 Task: Select a due date automation when advanced on, the moment a card is due add fields without custom field "Resume" set to a number greater than 1 and greater or equal to 10.
Action: Mouse moved to (1300, 106)
Screenshot: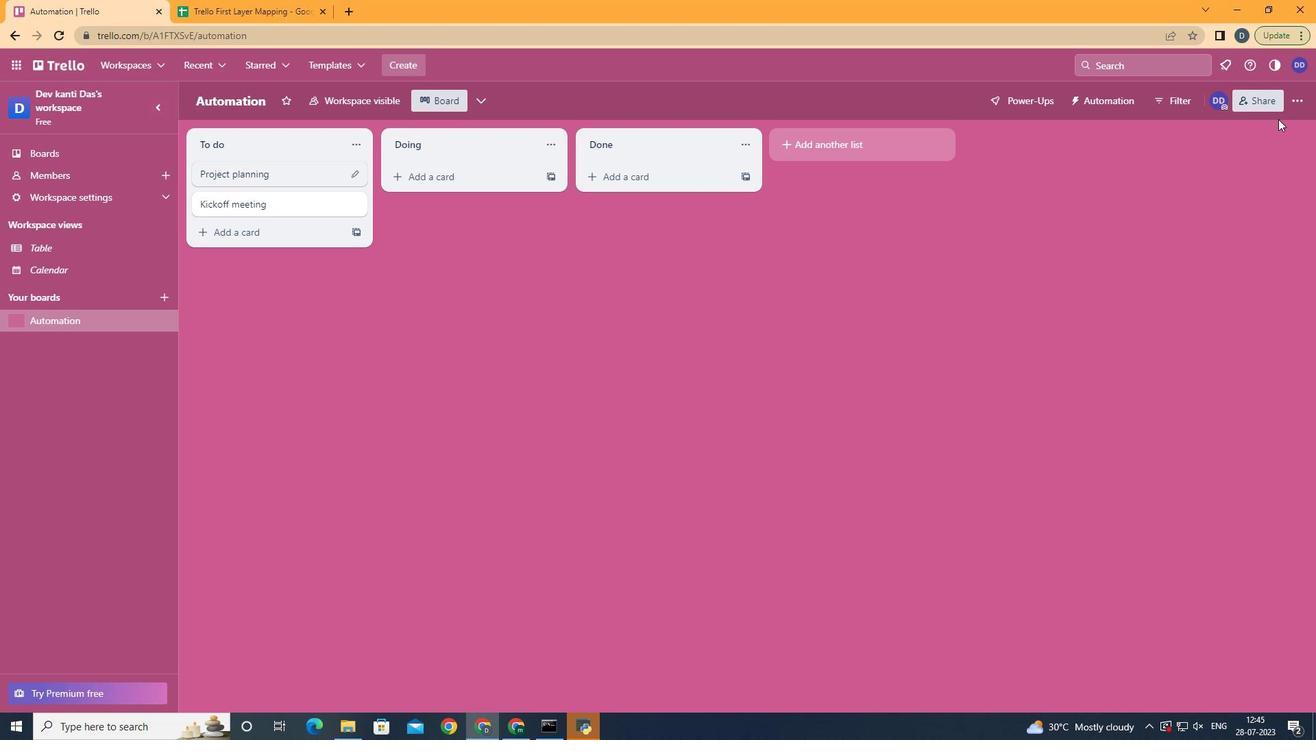 
Action: Mouse pressed left at (1300, 106)
Screenshot: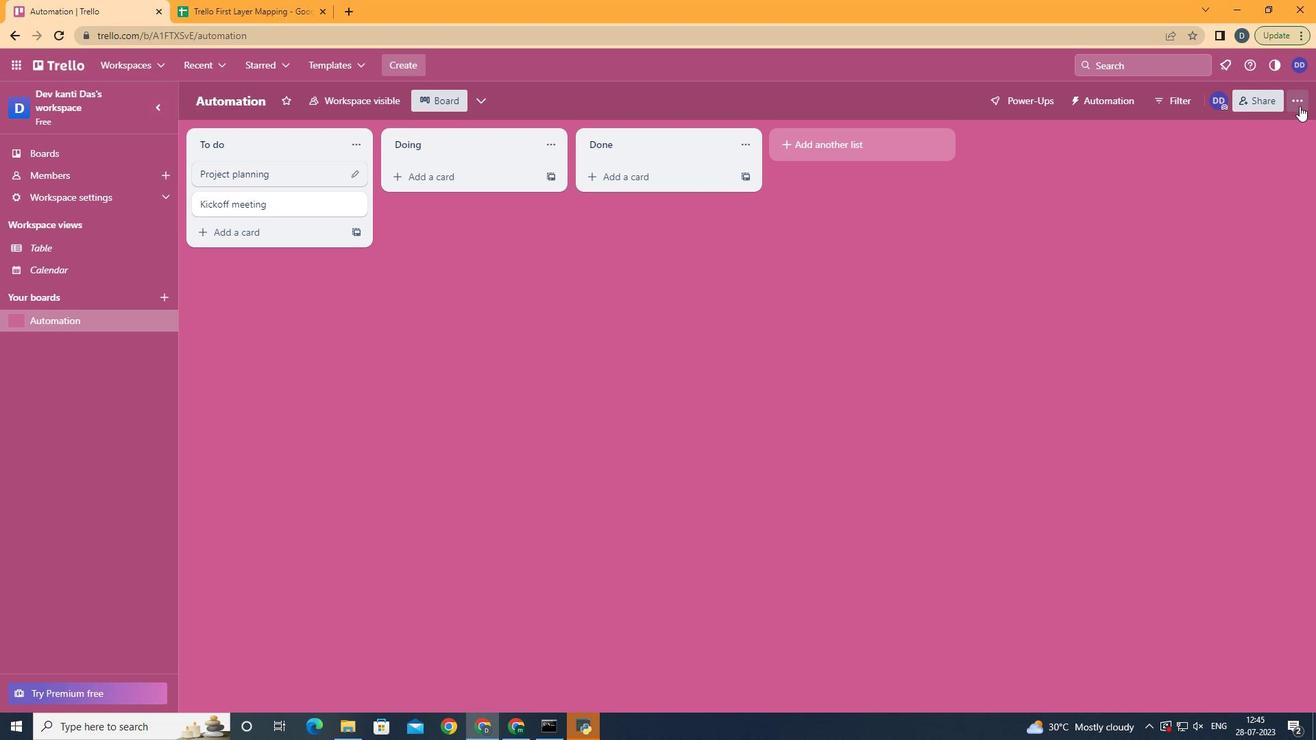 
Action: Mouse moved to (1174, 298)
Screenshot: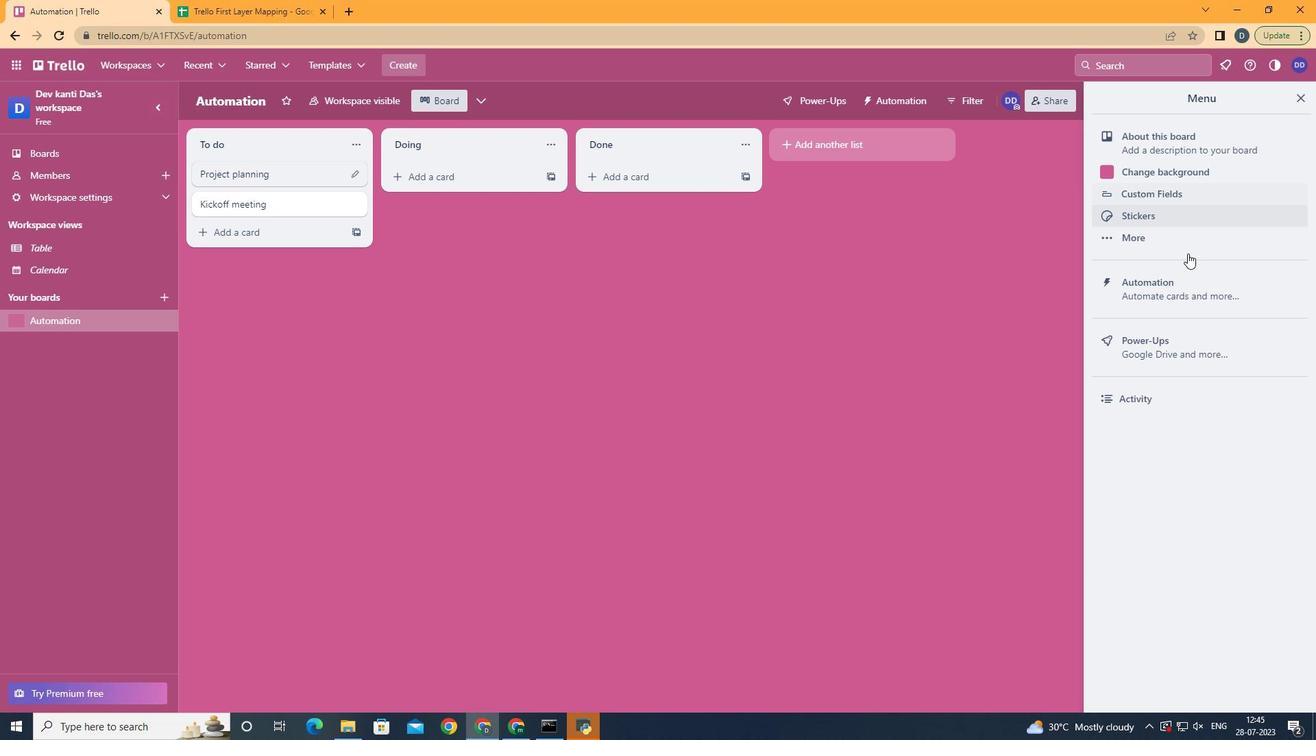 
Action: Mouse pressed left at (1174, 298)
Screenshot: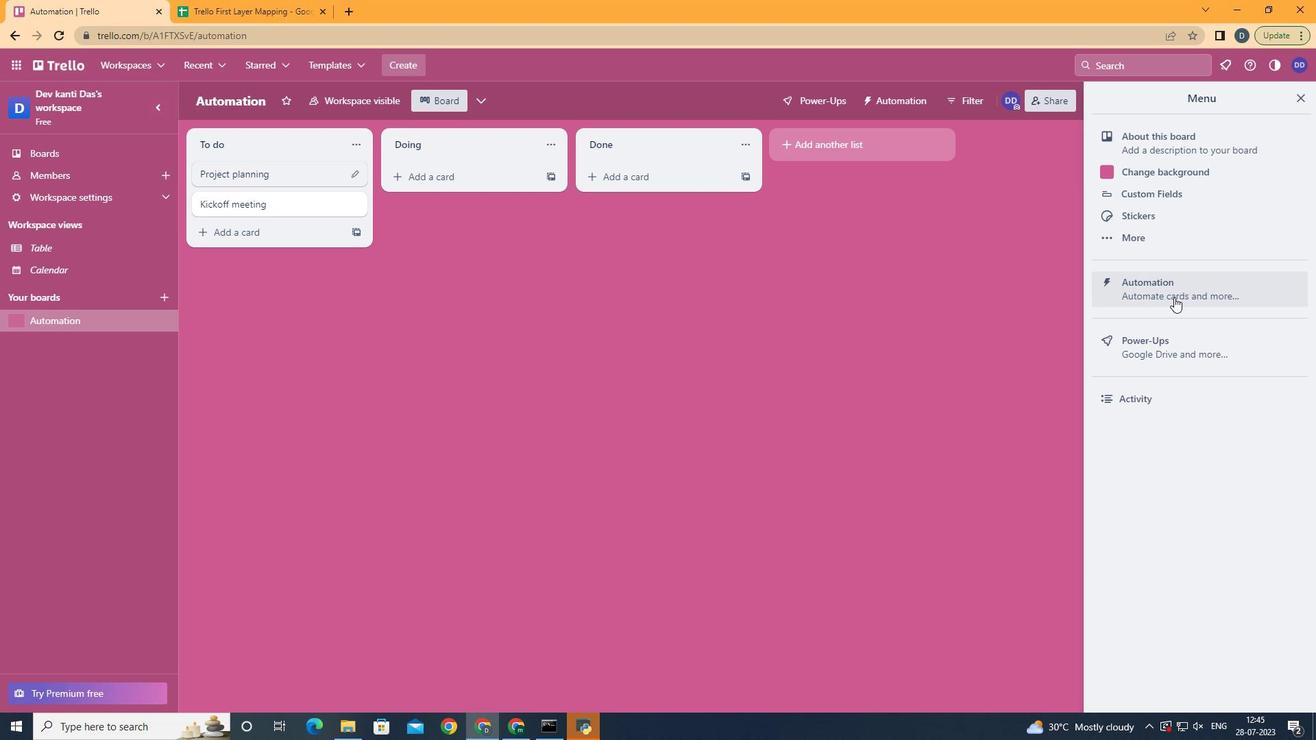 
Action: Mouse moved to (240, 277)
Screenshot: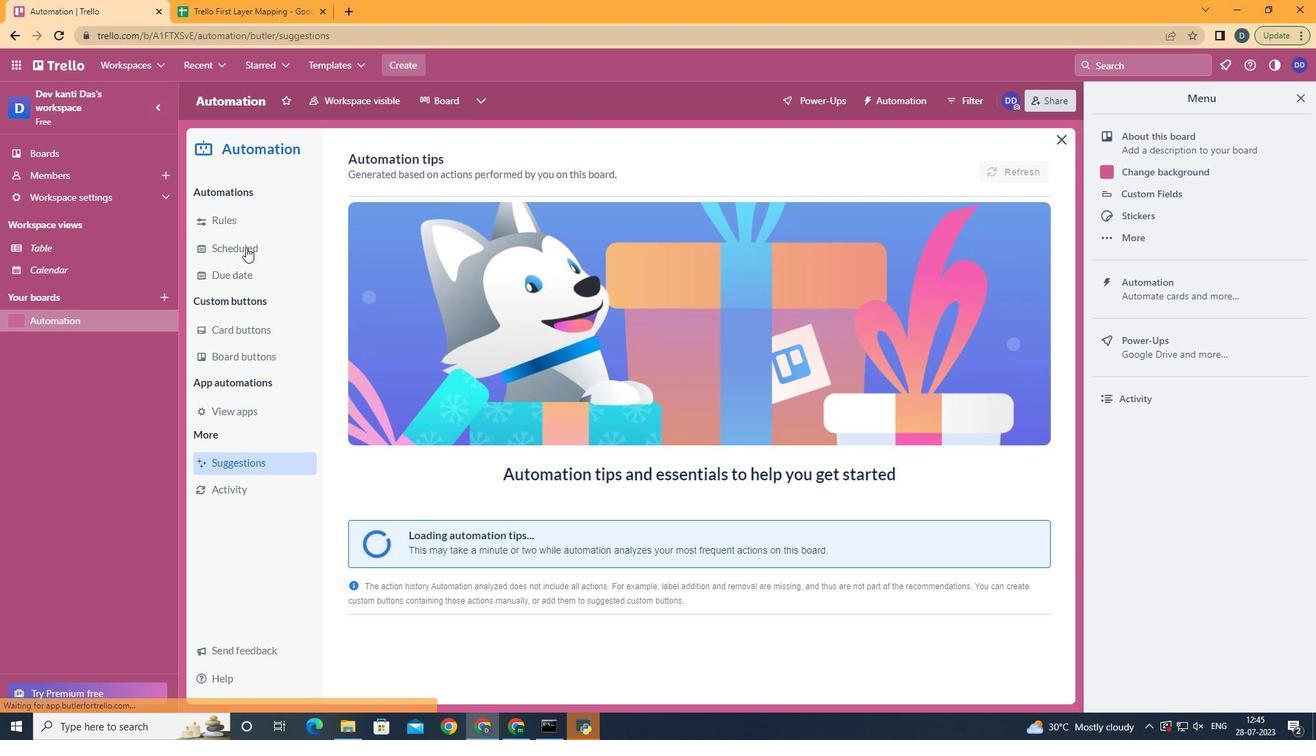 
Action: Mouse pressed left at (240, 277)
Screenshot: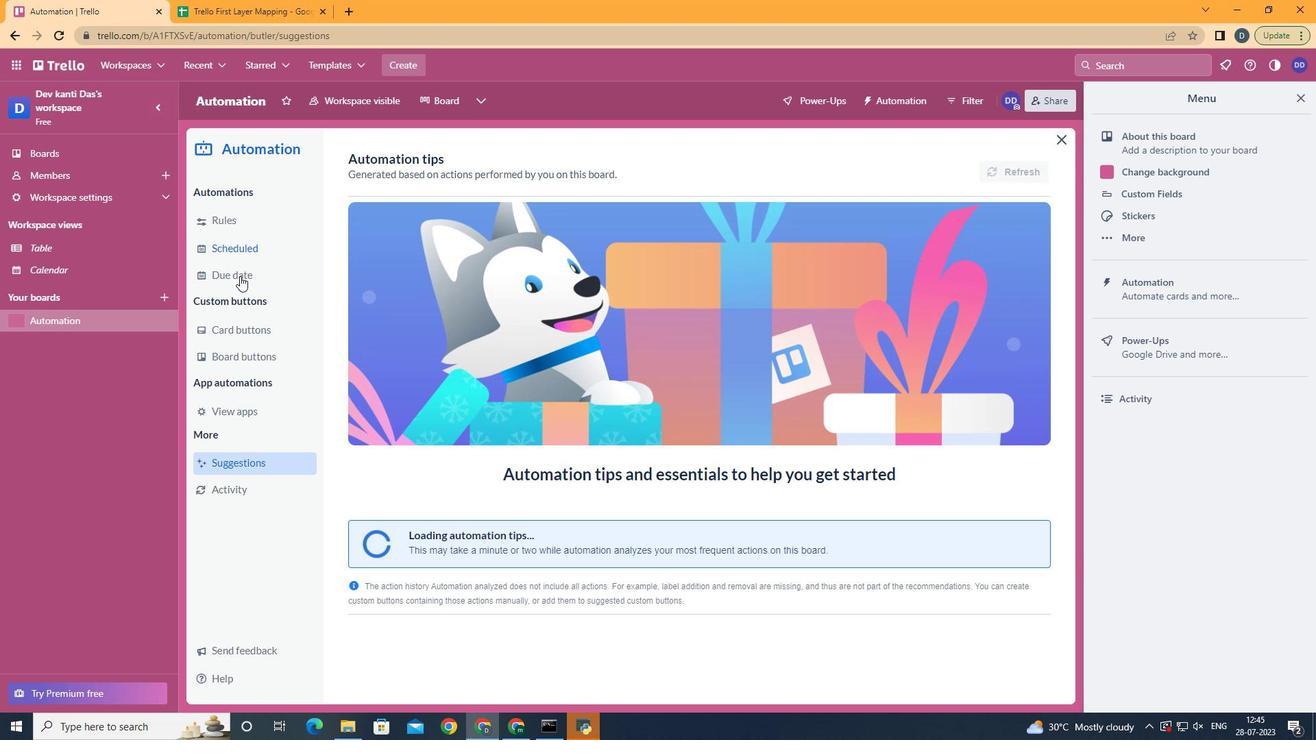 
Action: Mouse moved to (994, 170)
Screenshot: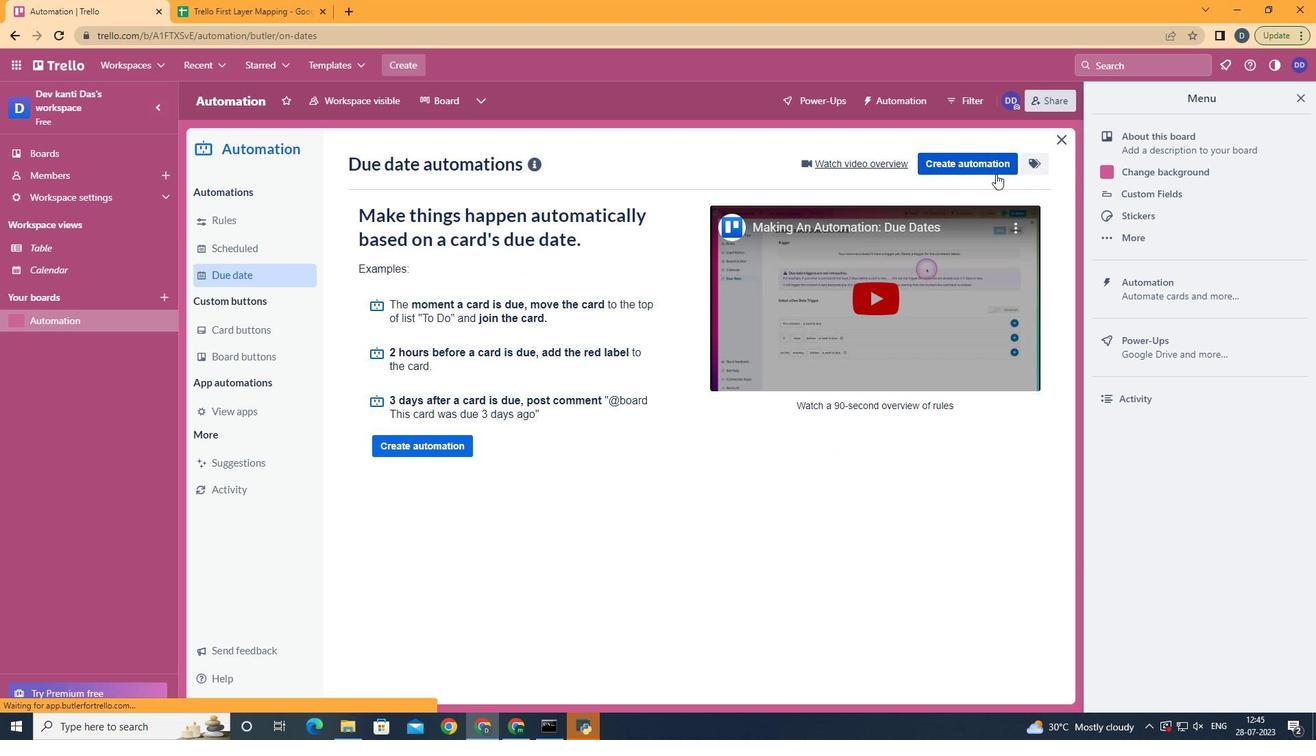 
Action: Mouse pressed left at (994, 170)
Screenshot: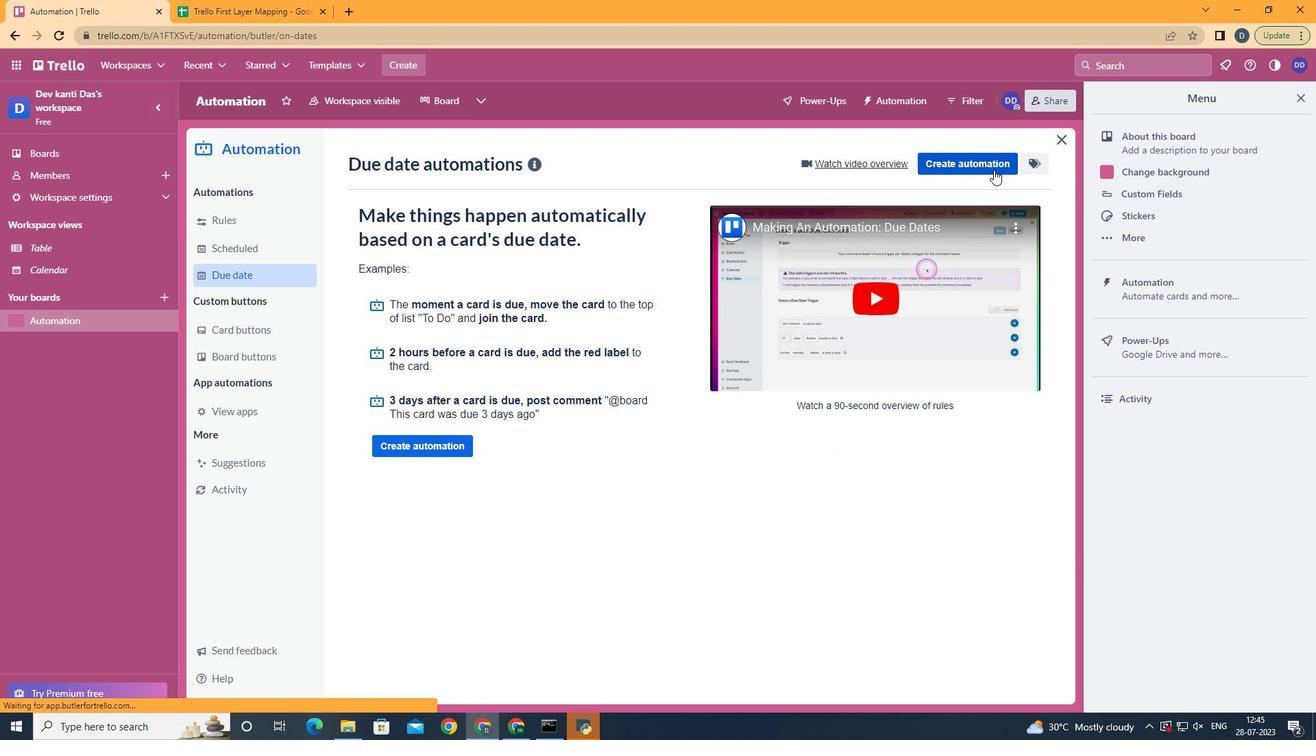 
Action: Mouse moved to (788, 294)
Screenshot: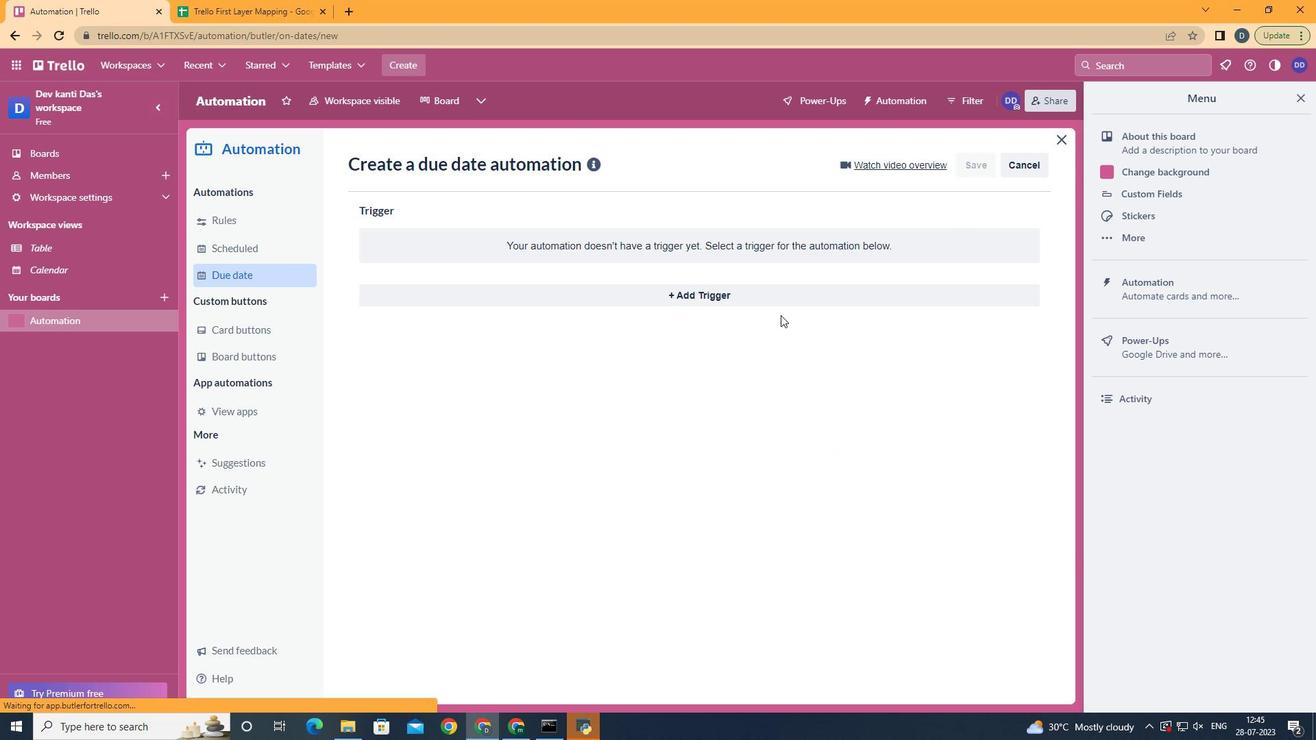 
Action: Mouse pressed left at (788, 294)
Screenshot: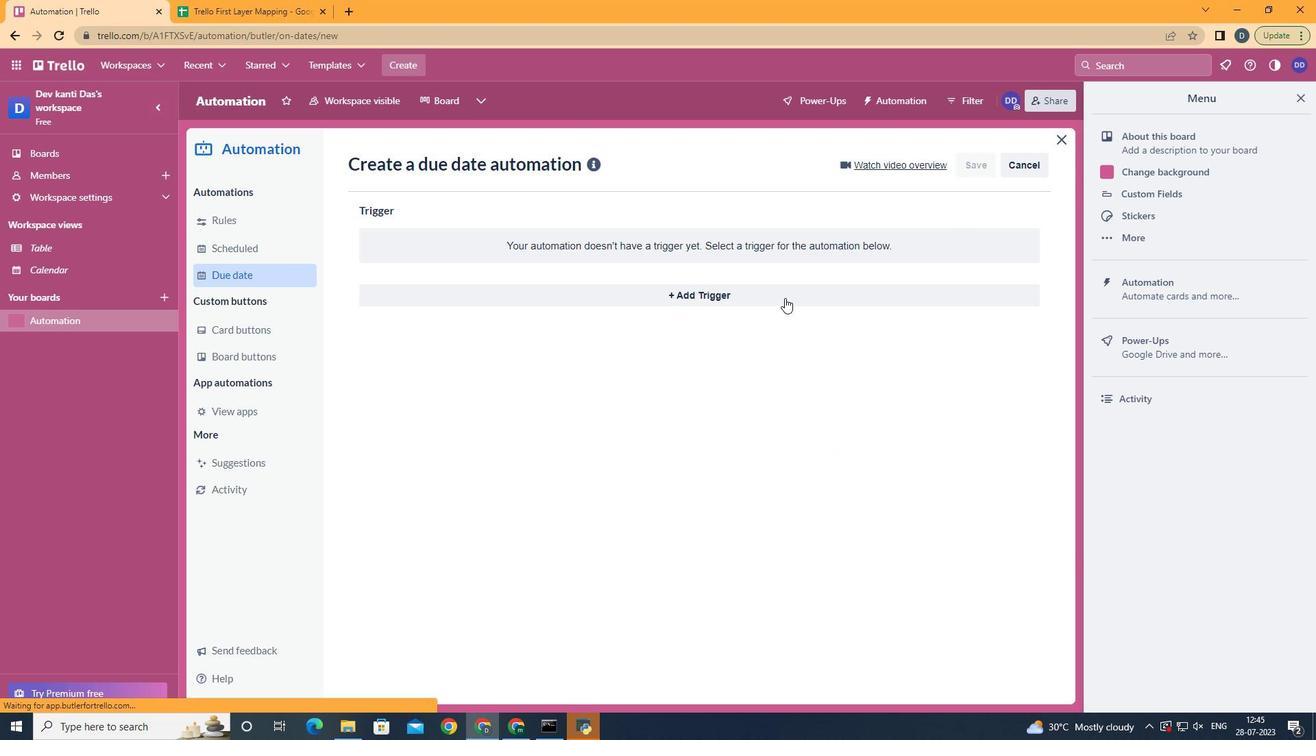 
Action: Mouse moved to (399, 480)
Screenshot: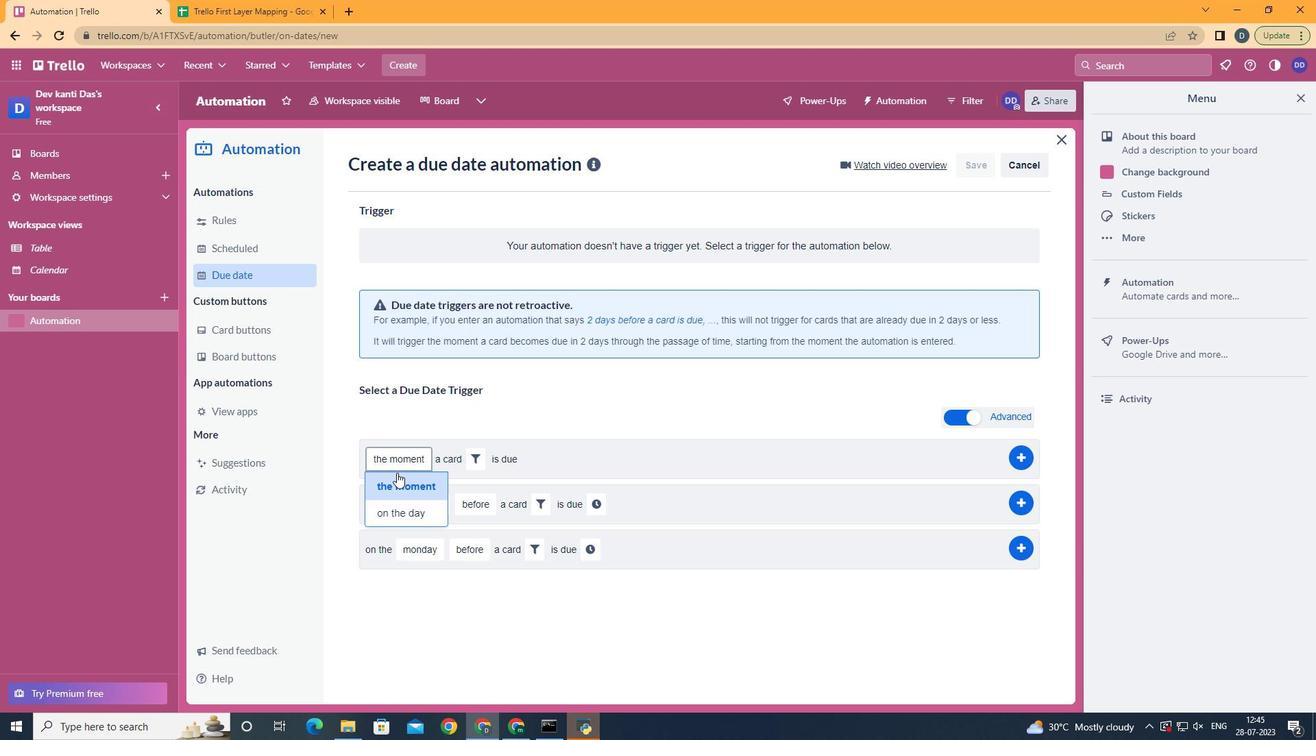 
Action: Mouse pressed left at (399, 480)
Screenshot: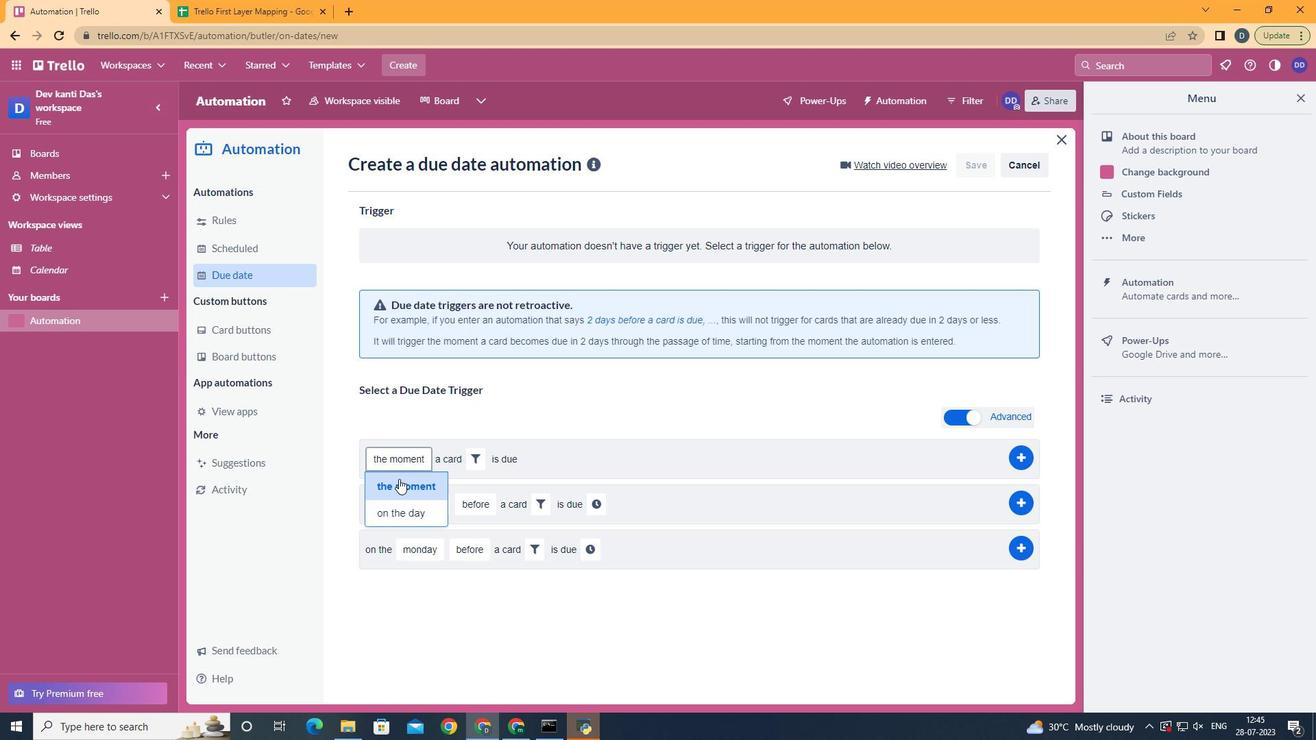 
Action: Mouse moved to (478, 462)
Screenshot: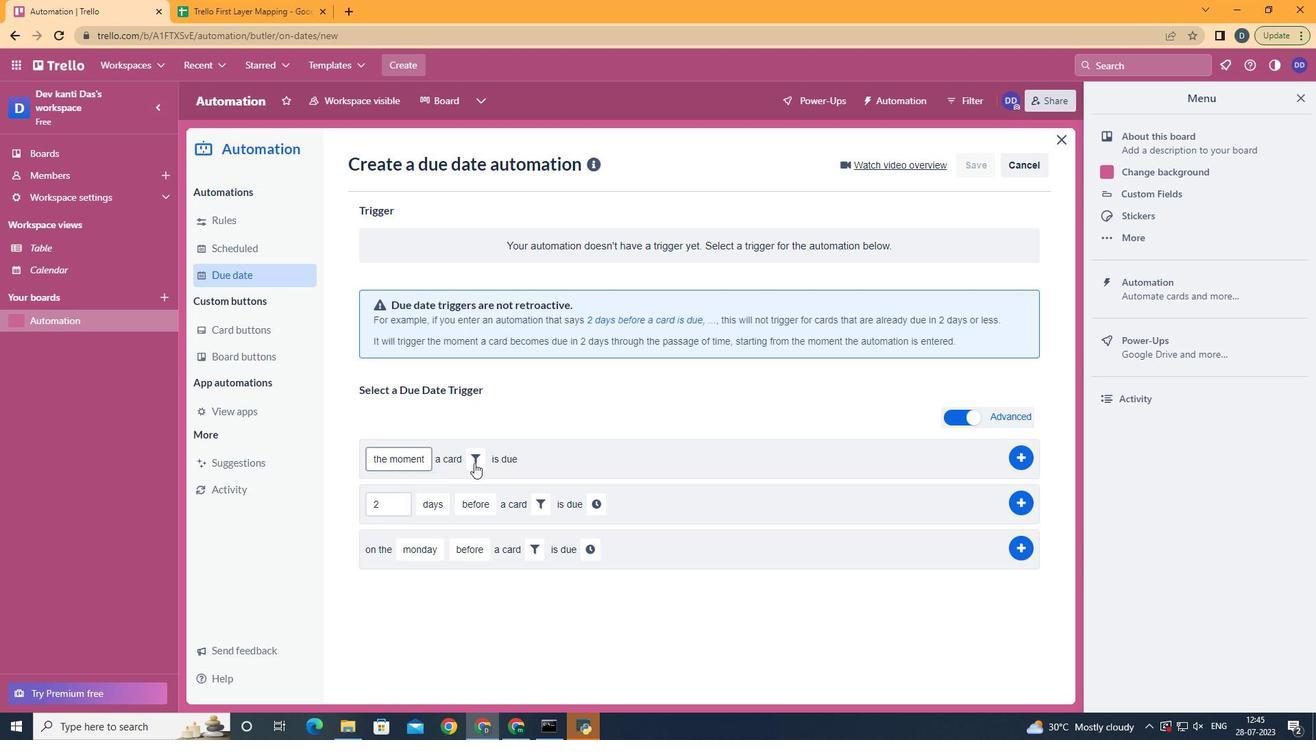 
Action: Mouse pressed left at (478, 462)
Screenshot: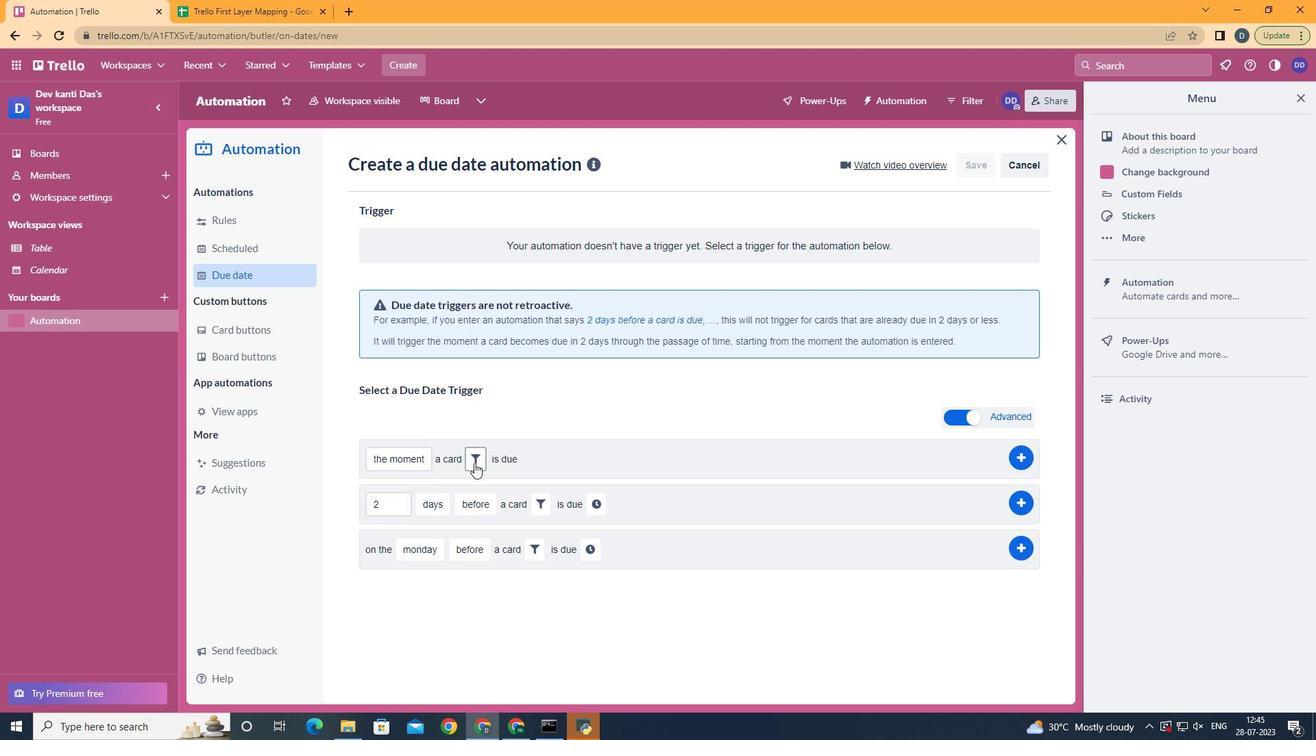 
Action: Mouse moved to (694, 501)
Screenshot: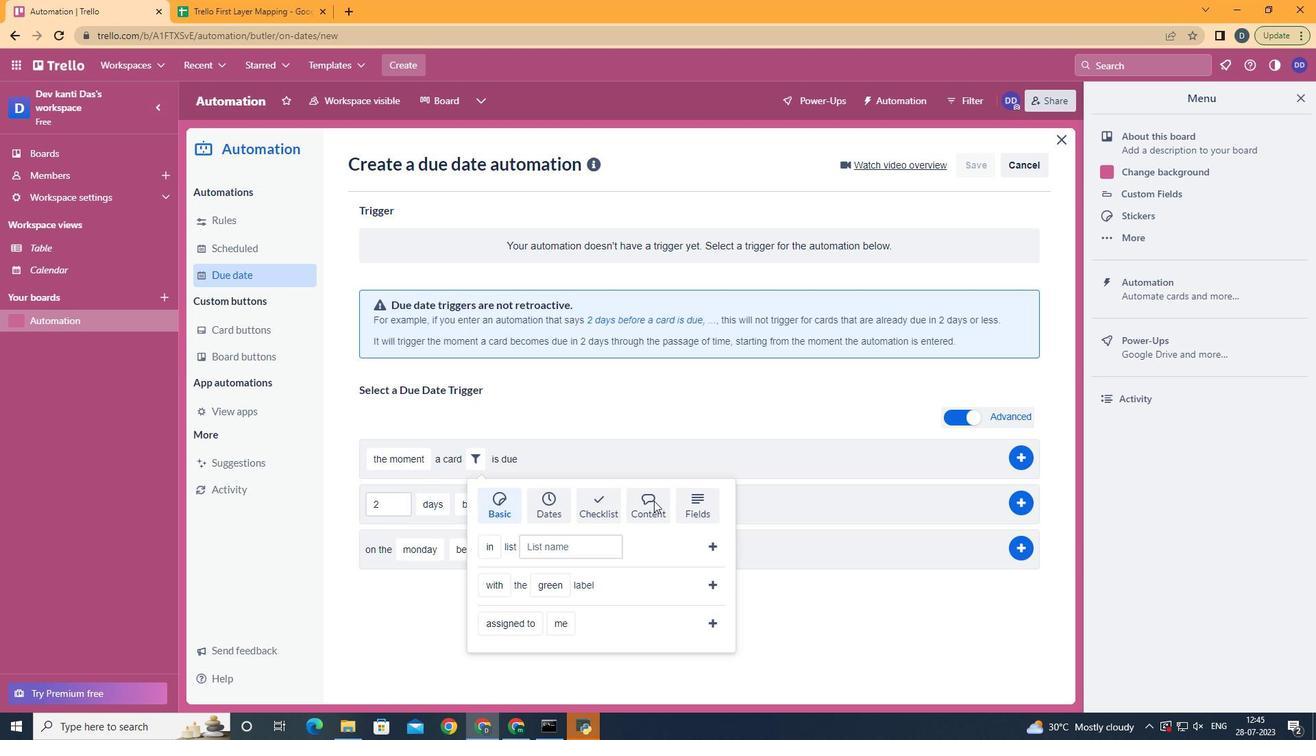 
Action: Mouse pressed left at (694, 501)
Screenshot: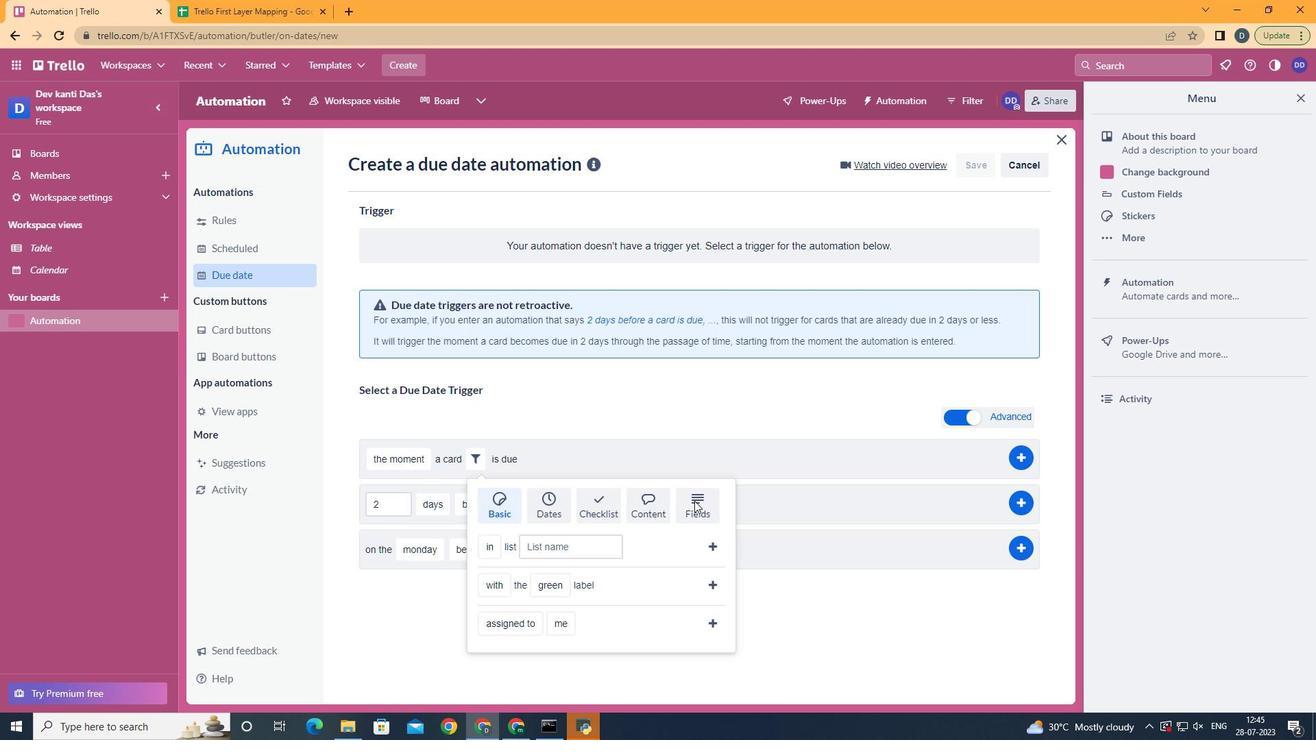 
Action: Mouse scrolled (694, 500) with delta (0, 0)
Screenshot: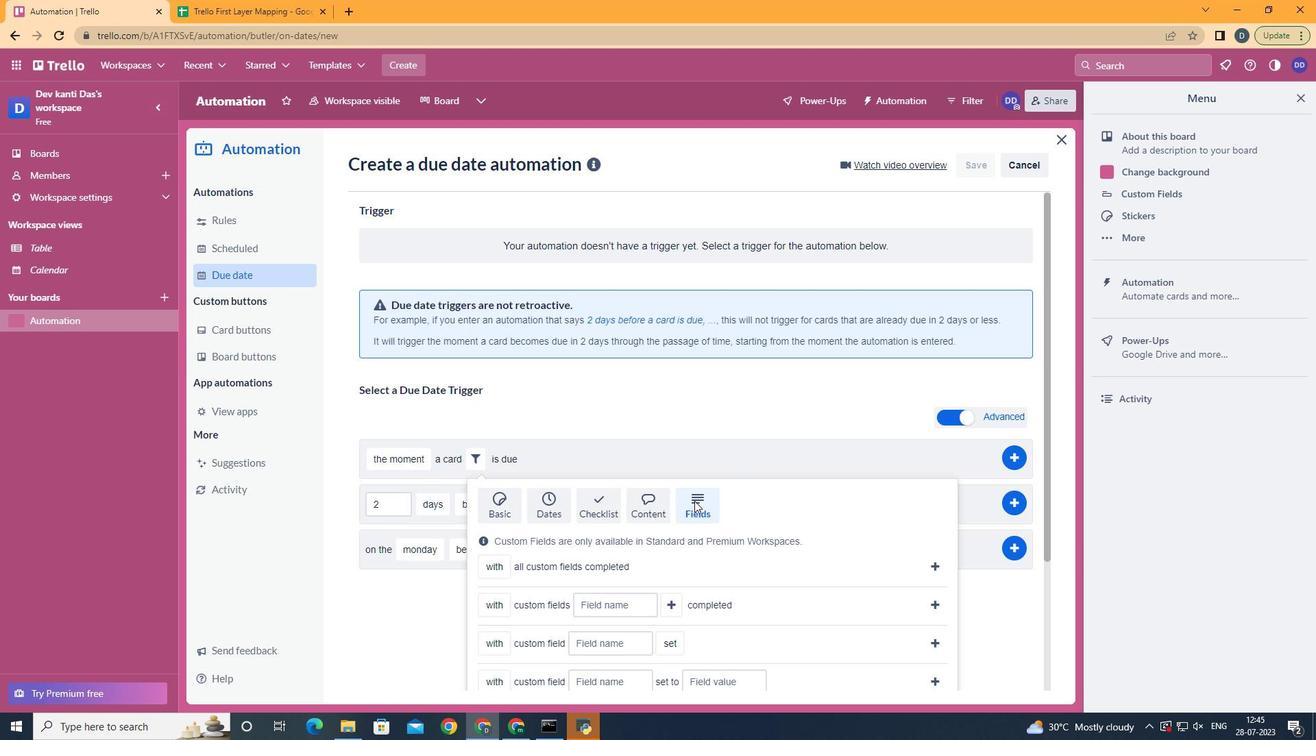 
Action: Mouse scrolled (694, 500) with delta (0, 0)
Screenshot: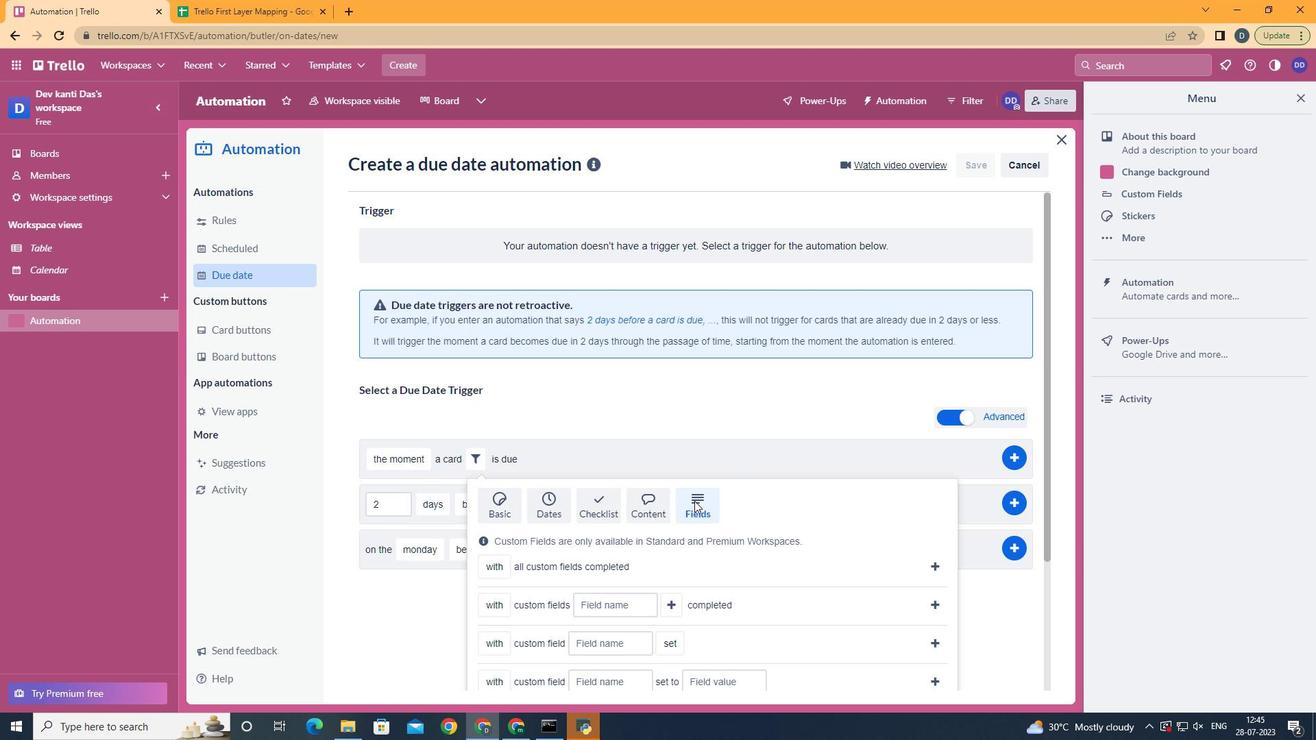 
Action: Mouse scrolled (694, 500) with delta (0, 0)
Screenshot: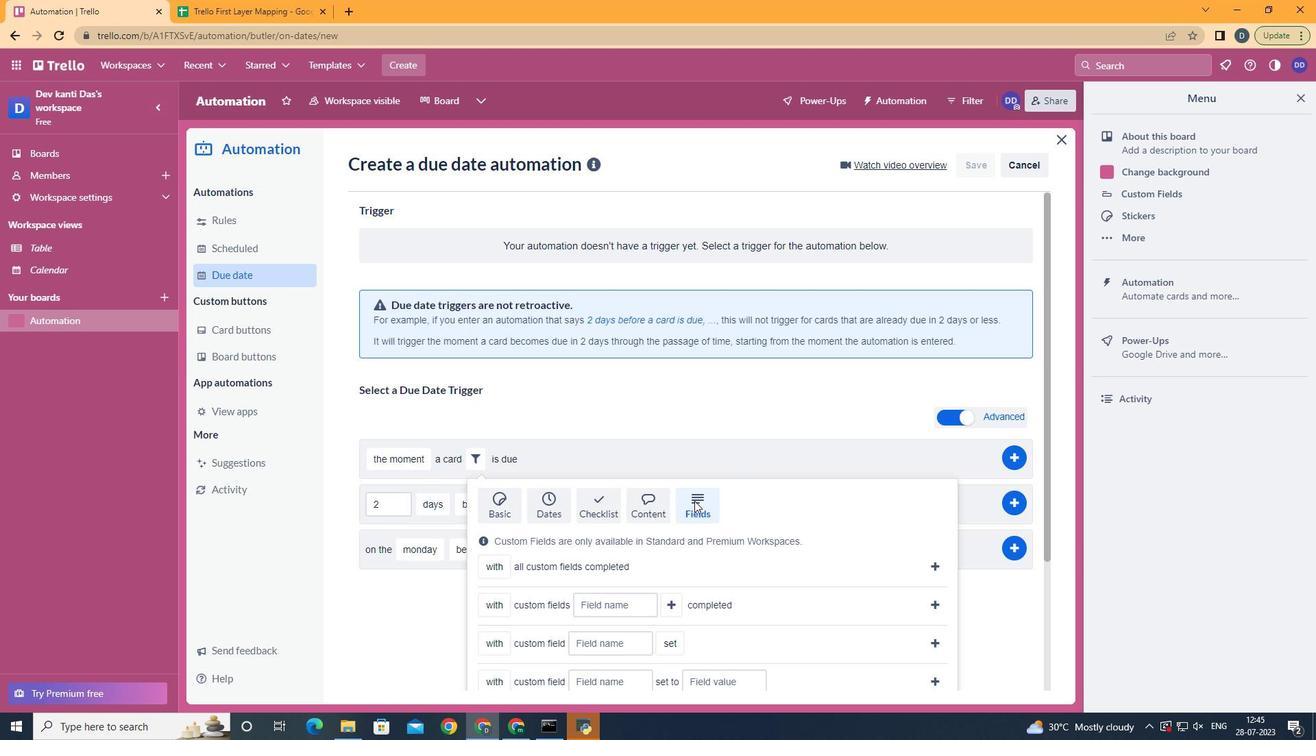 
Action: Mouse scrolled (694, 500) with delta (0, 0)
Screenshot: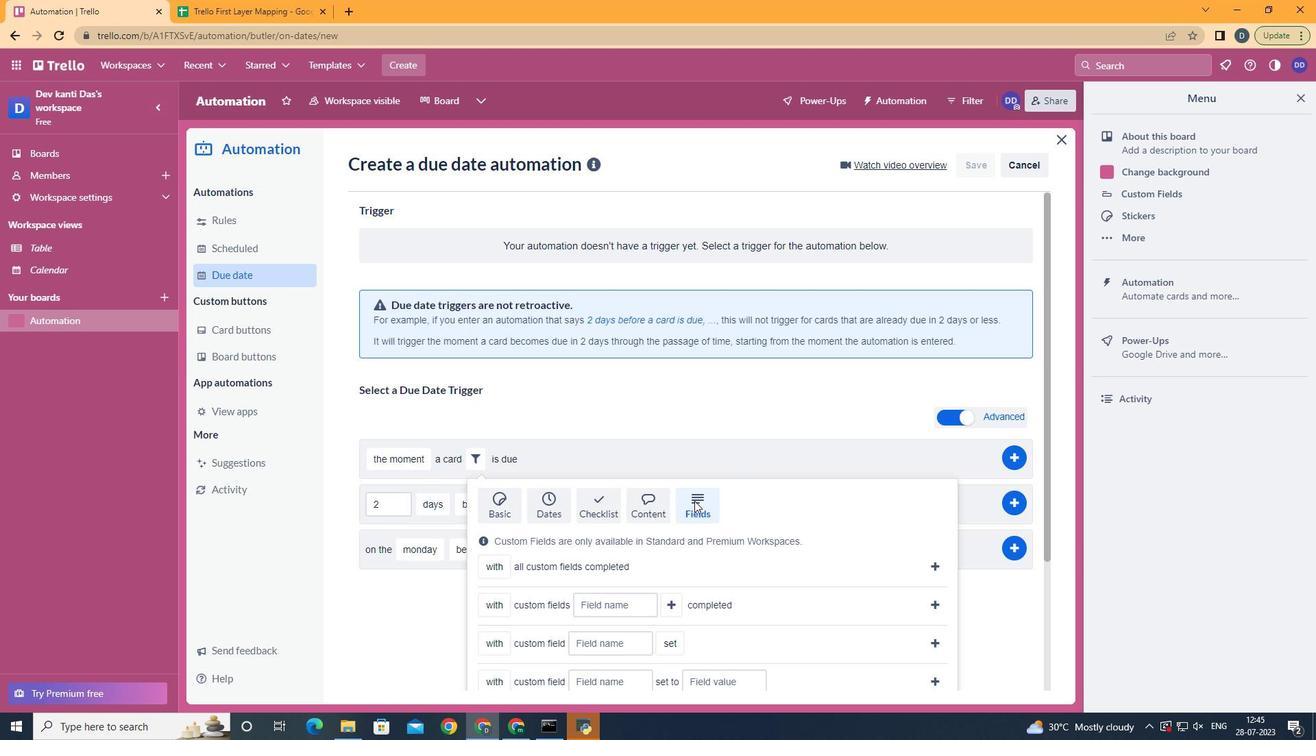 
Action: Mouse scrolled (694, 500) with delta (0, 0)
Screenshot: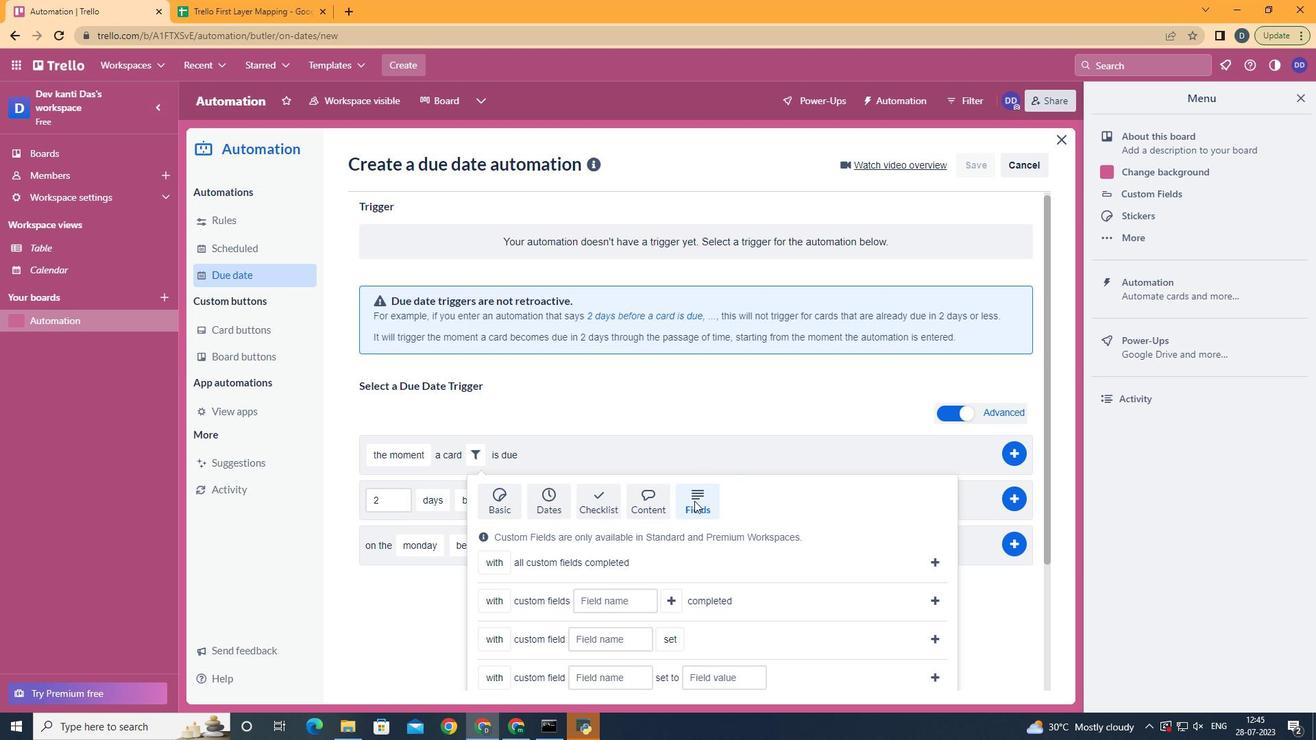 
Action: Mouse scrolled (694, 500) with delta (0, 0)
Screenshot: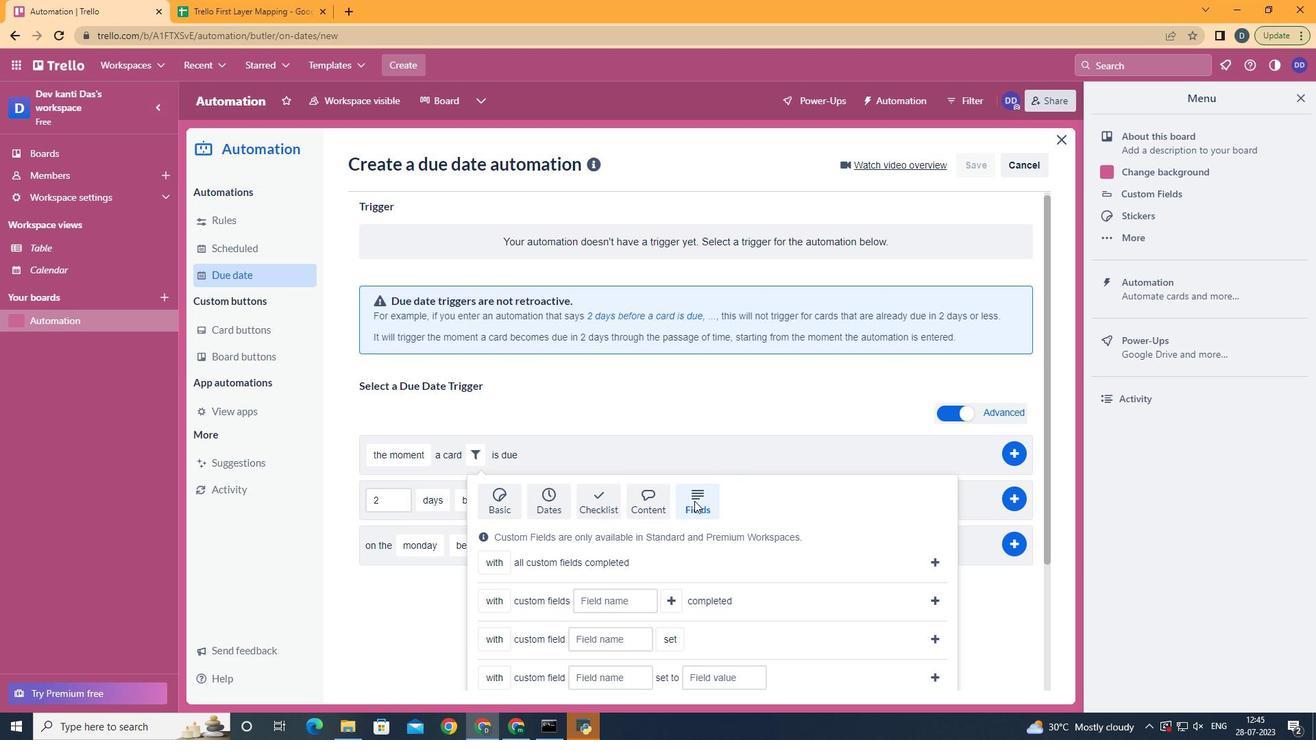 
Action: Mouse moved to (504, 644)
Screenshot: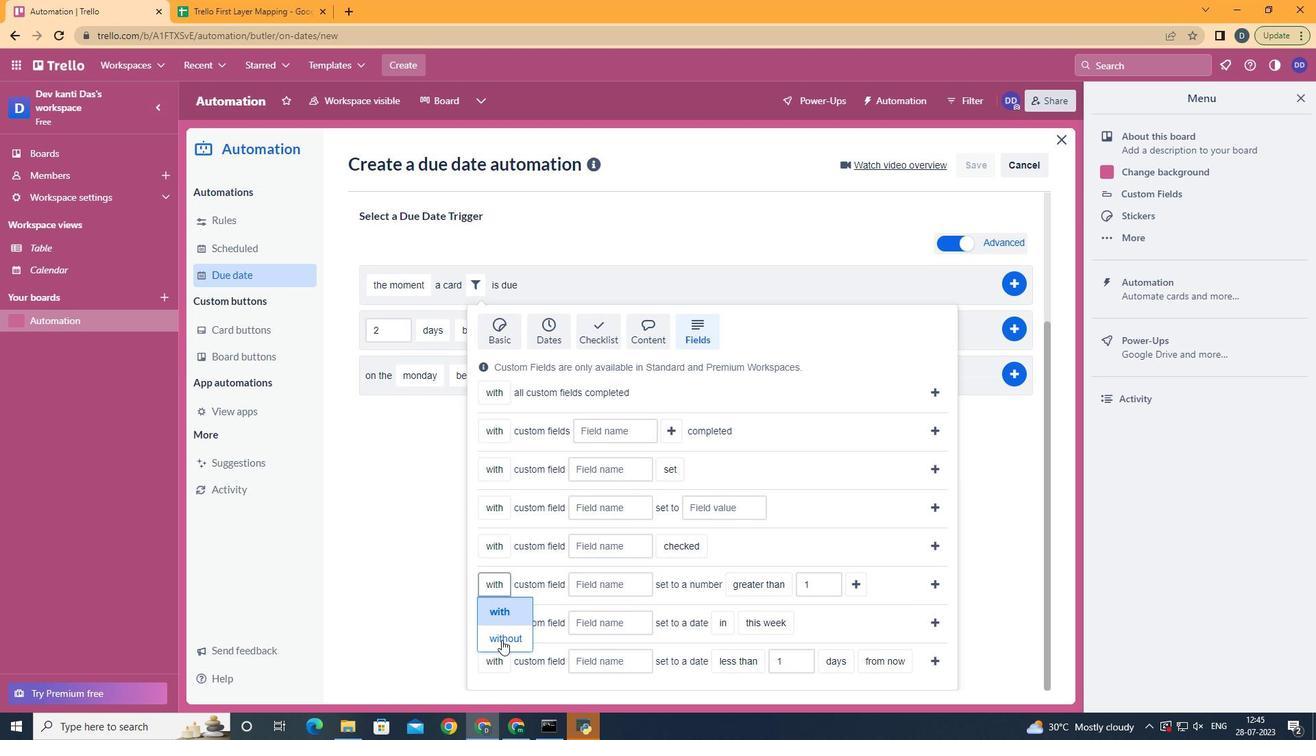
Action: Mouse pressed left at (504, 644)
Screenshot: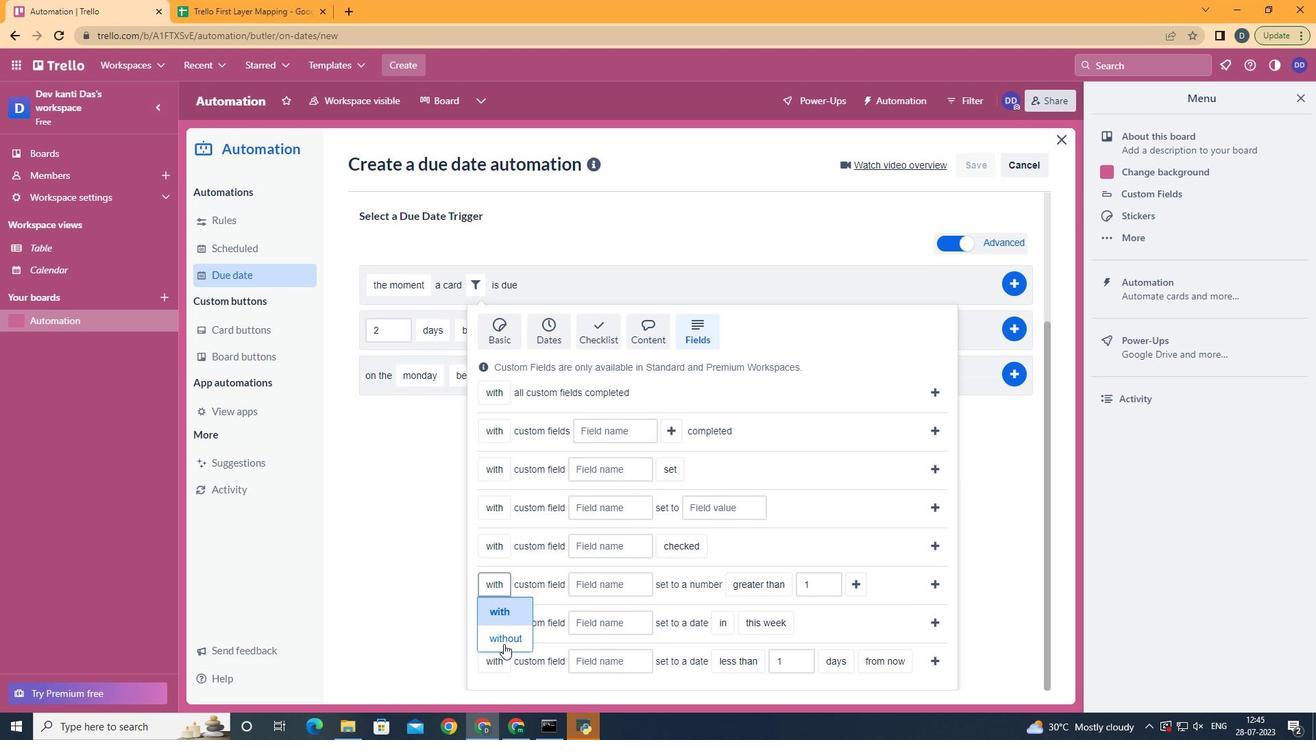 
Action: Mouse moved to (619, 585)
Screenshot: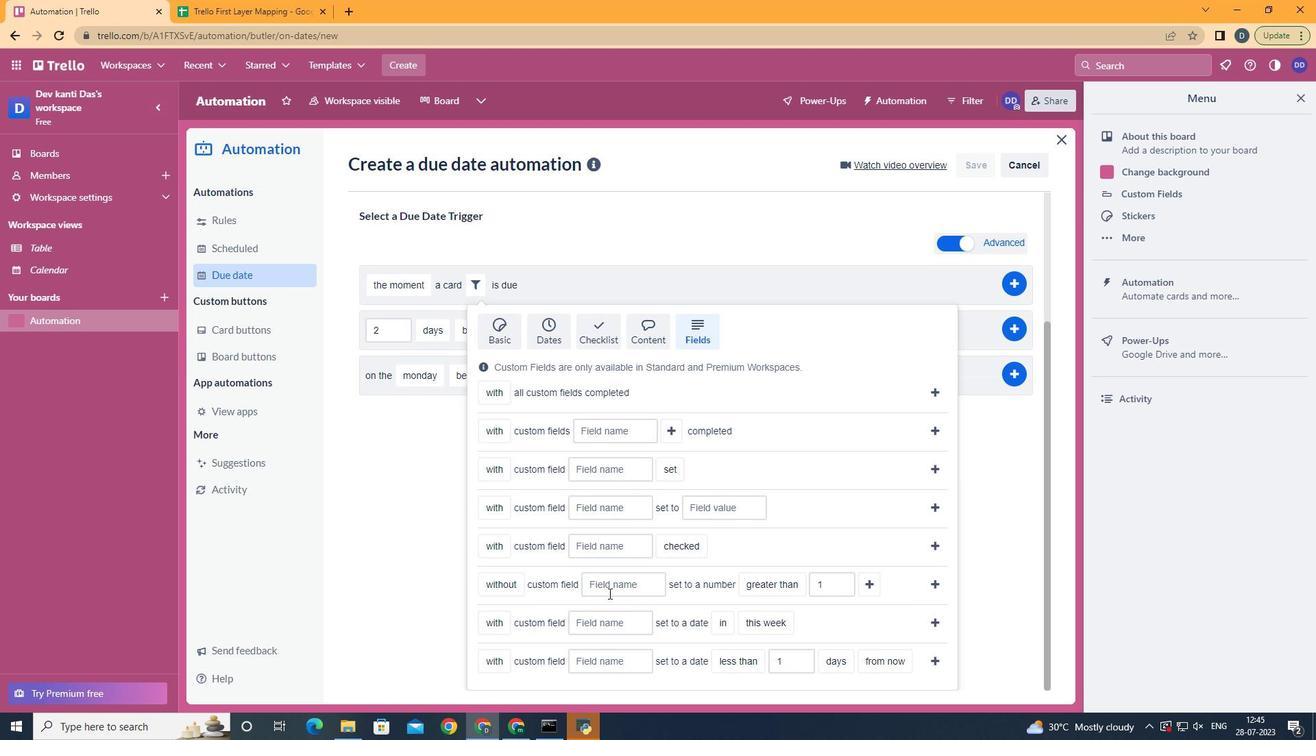 
Action: Mouse pressed left at (619, 585)
Screenshot: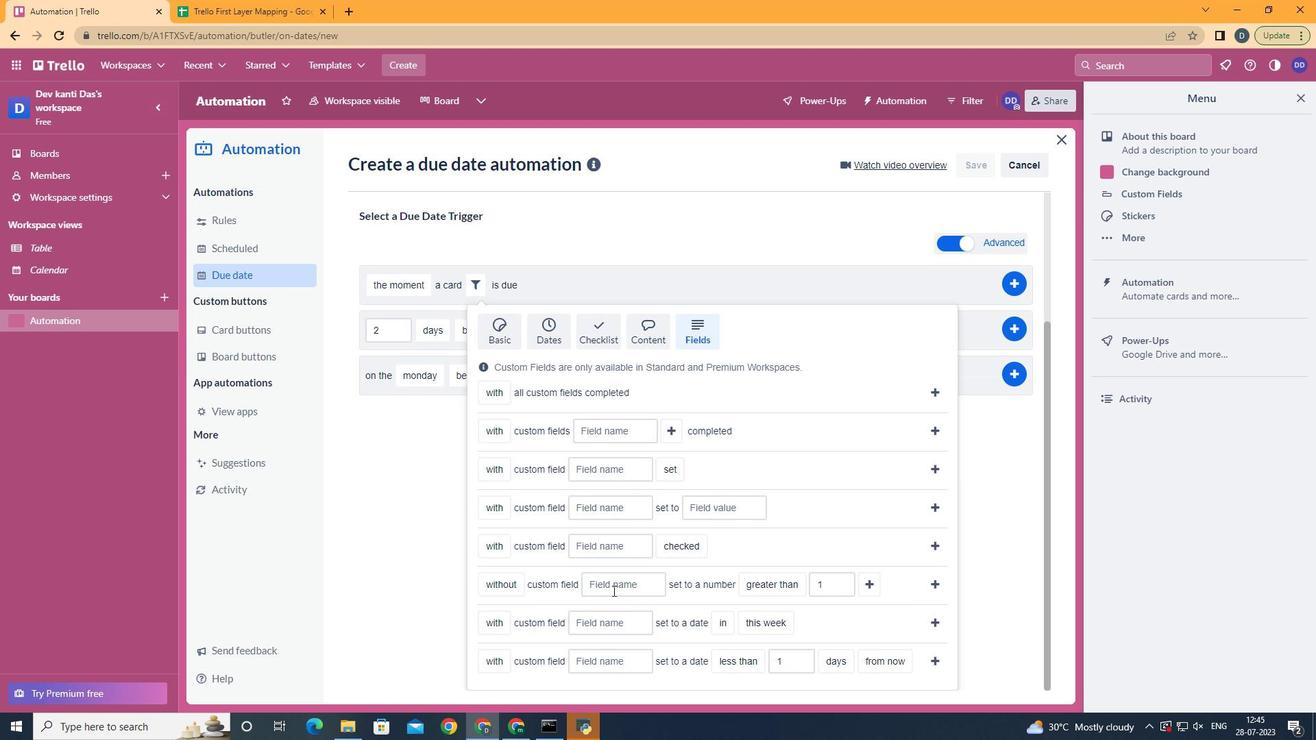
Action: Key pressed <Key.shift>Resume
Screenshot: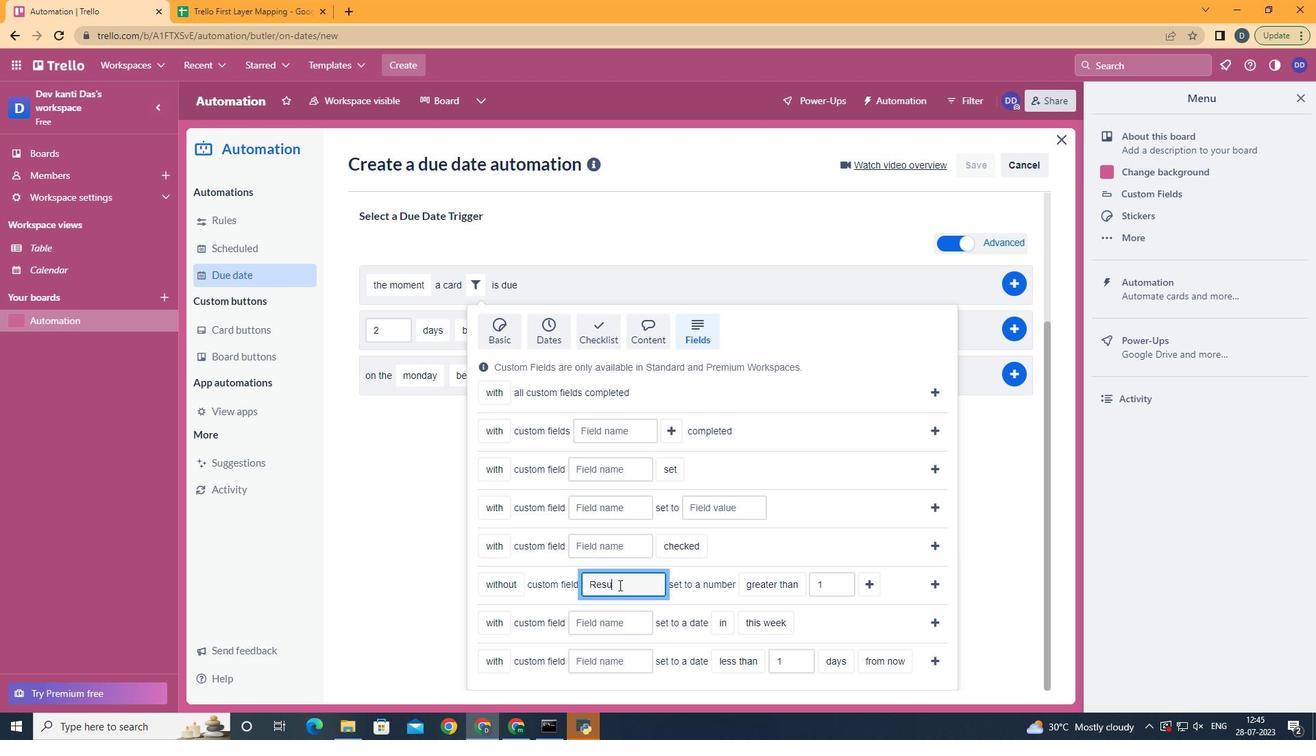 
Action: Mouse moved to (803, 480)
Screenshot: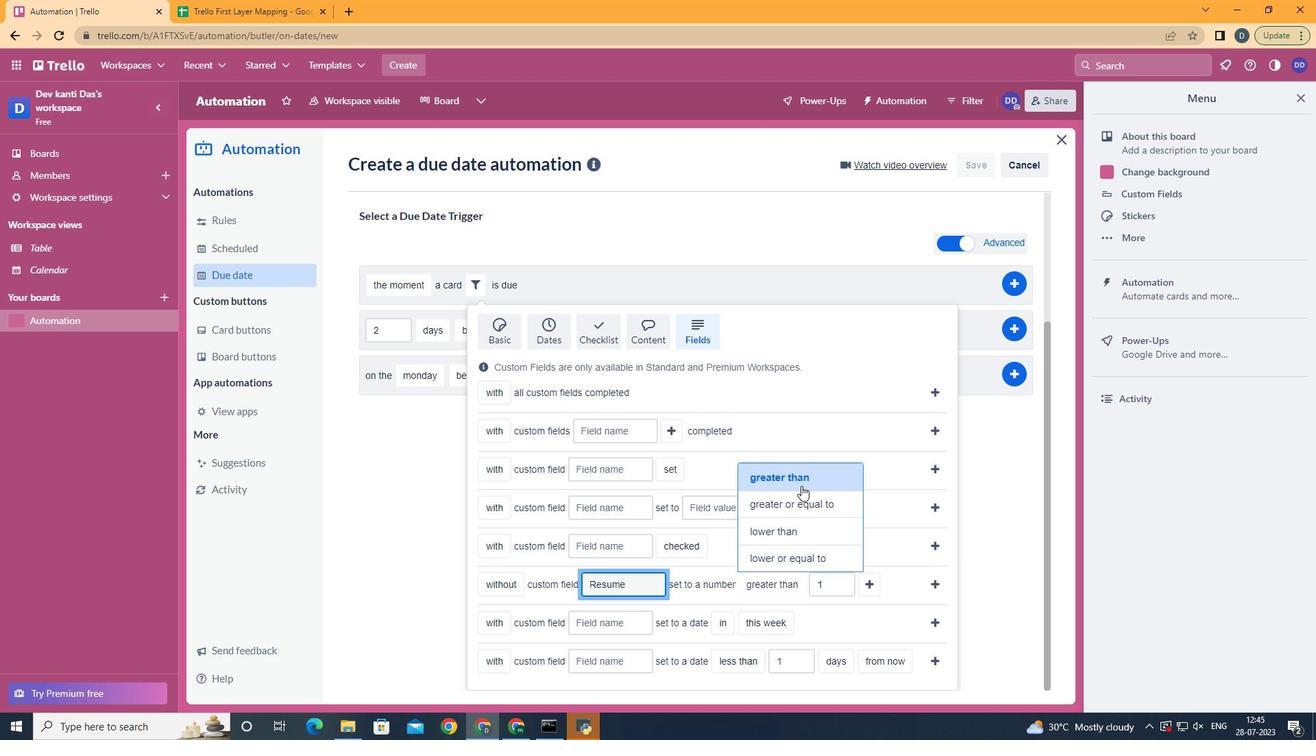 
Action: Mouse pressed left at (803, 480)
Screenshot: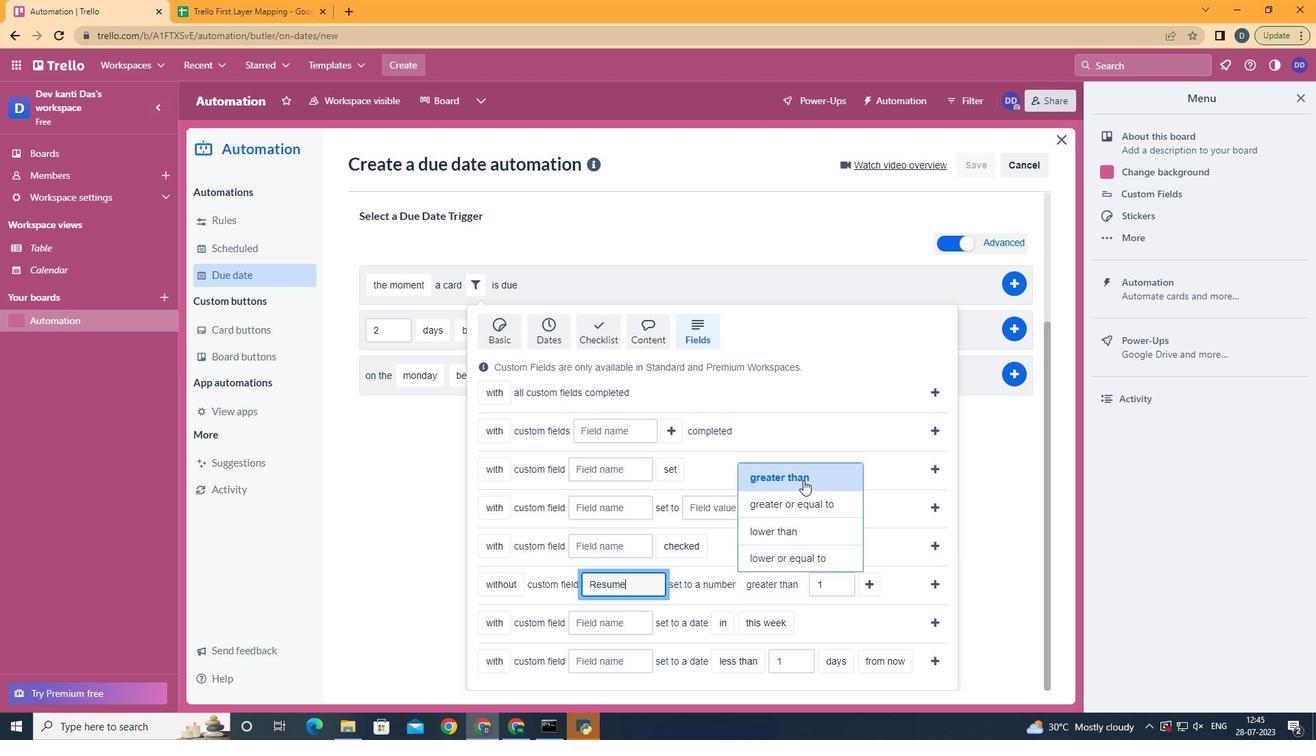 
Action: Mouse moved to (873, 587)
Screenshot: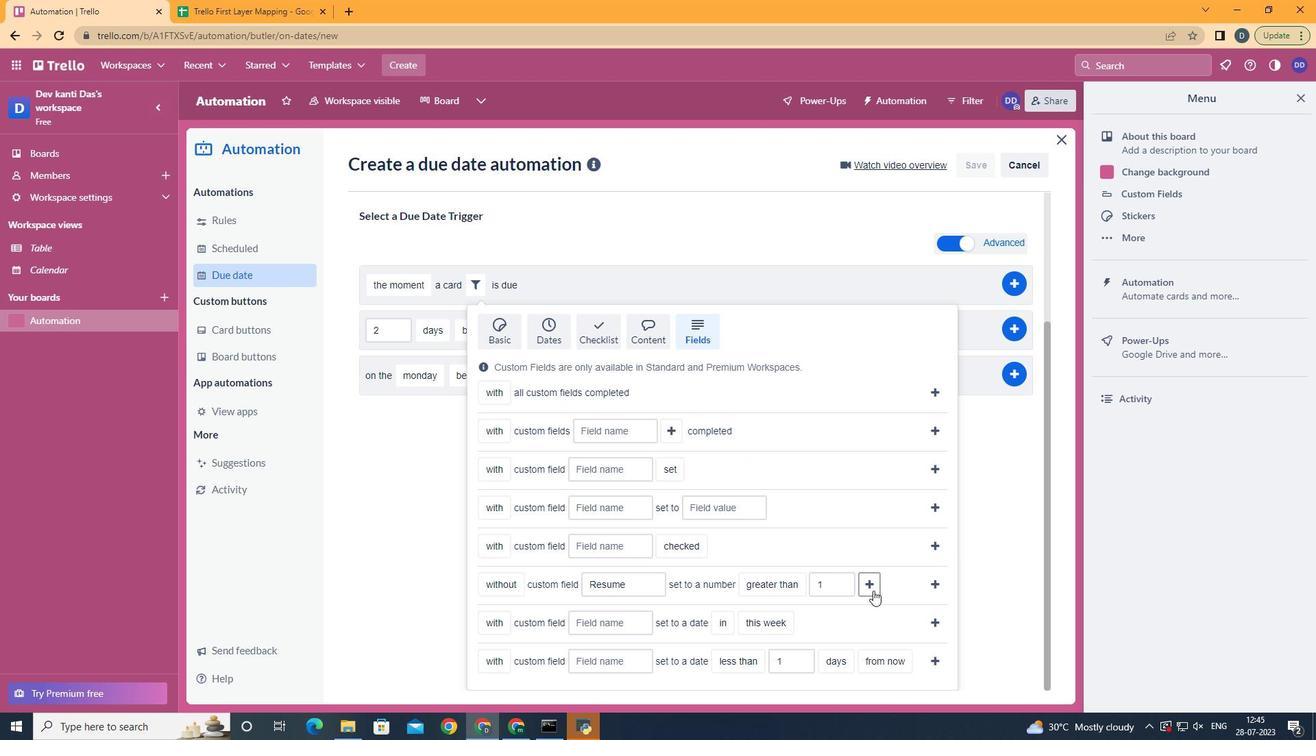 
Action: Mouse pressed left at (873, 587)
Screenshot: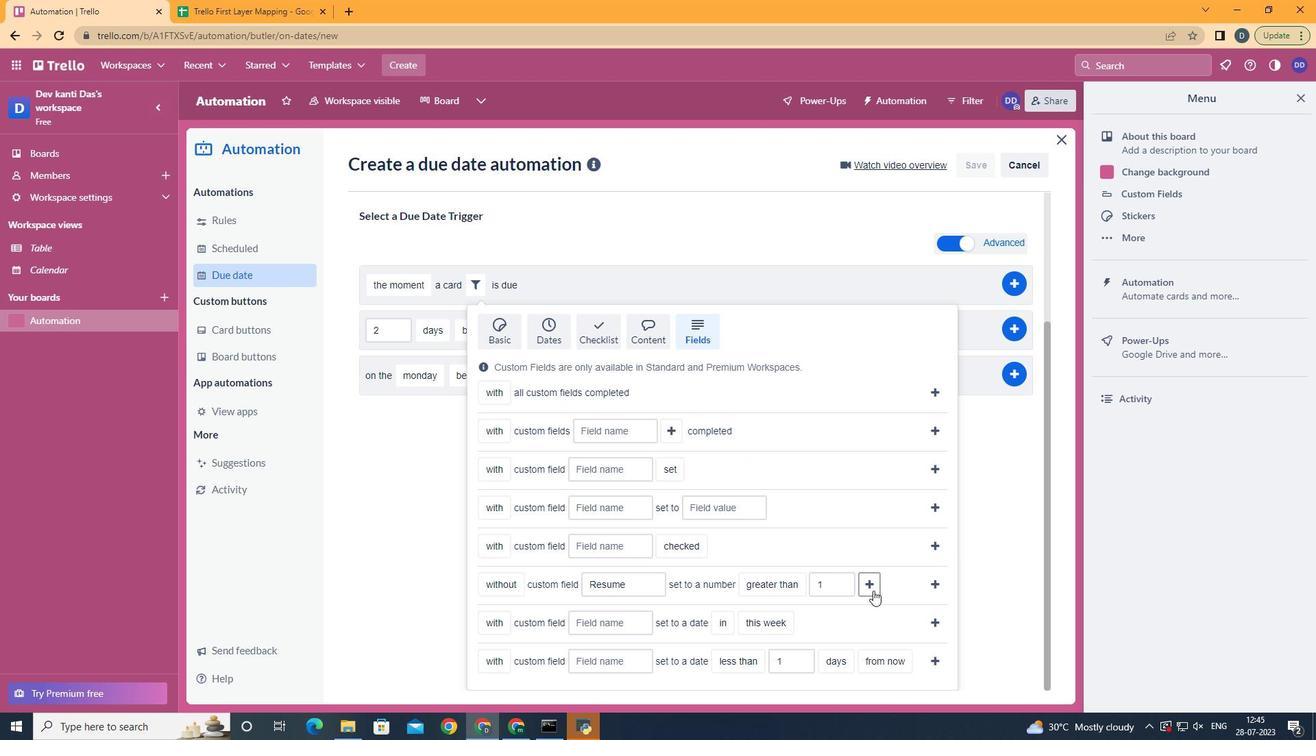 
Action: Mouse moved to (554, 590)
Screenshot: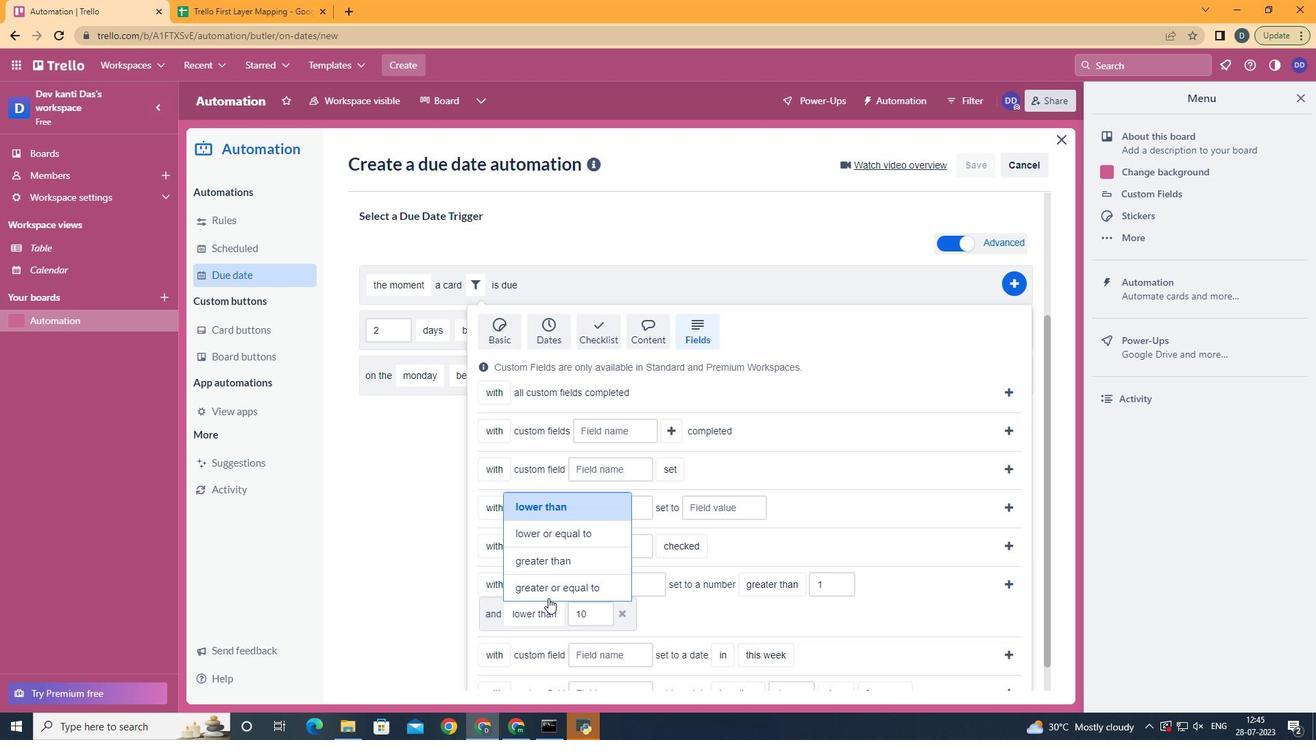 
Action: Mouse pressed left at (554, 590)
Screenshot: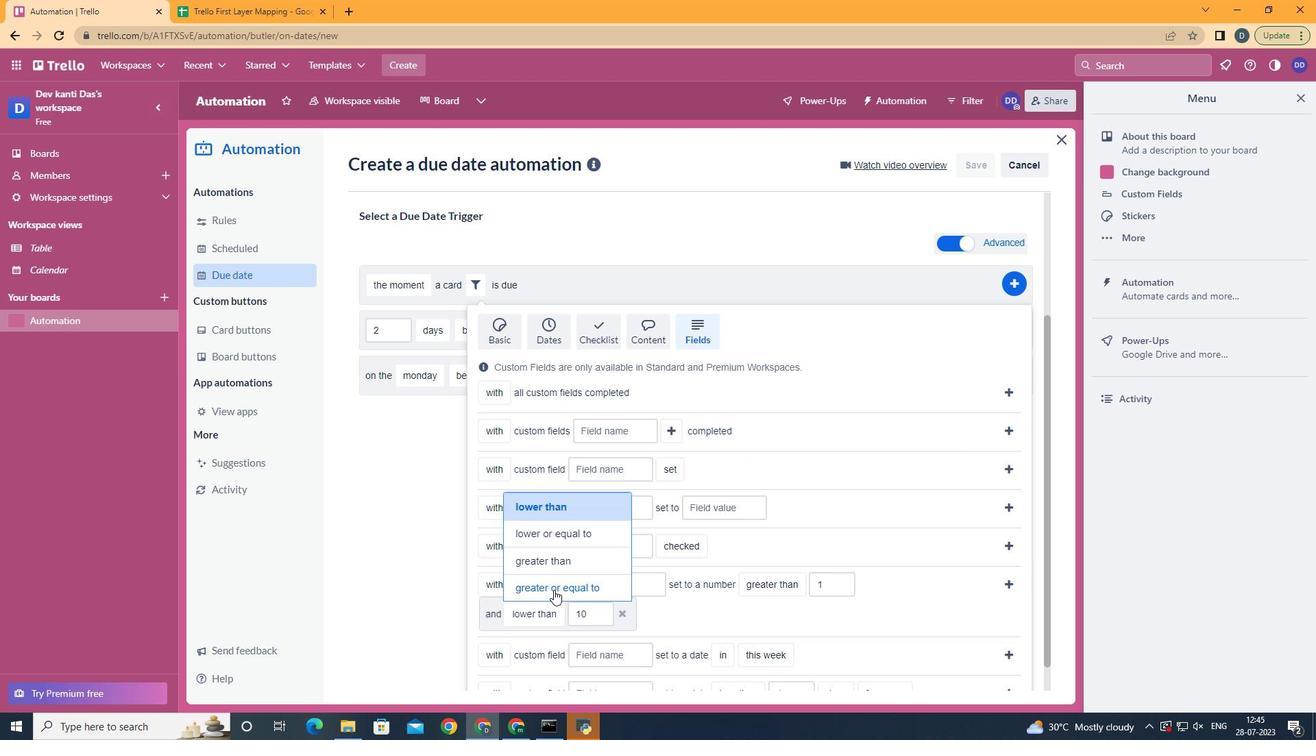 
Action: Mouse moved to (1015, 584)
Screenshot: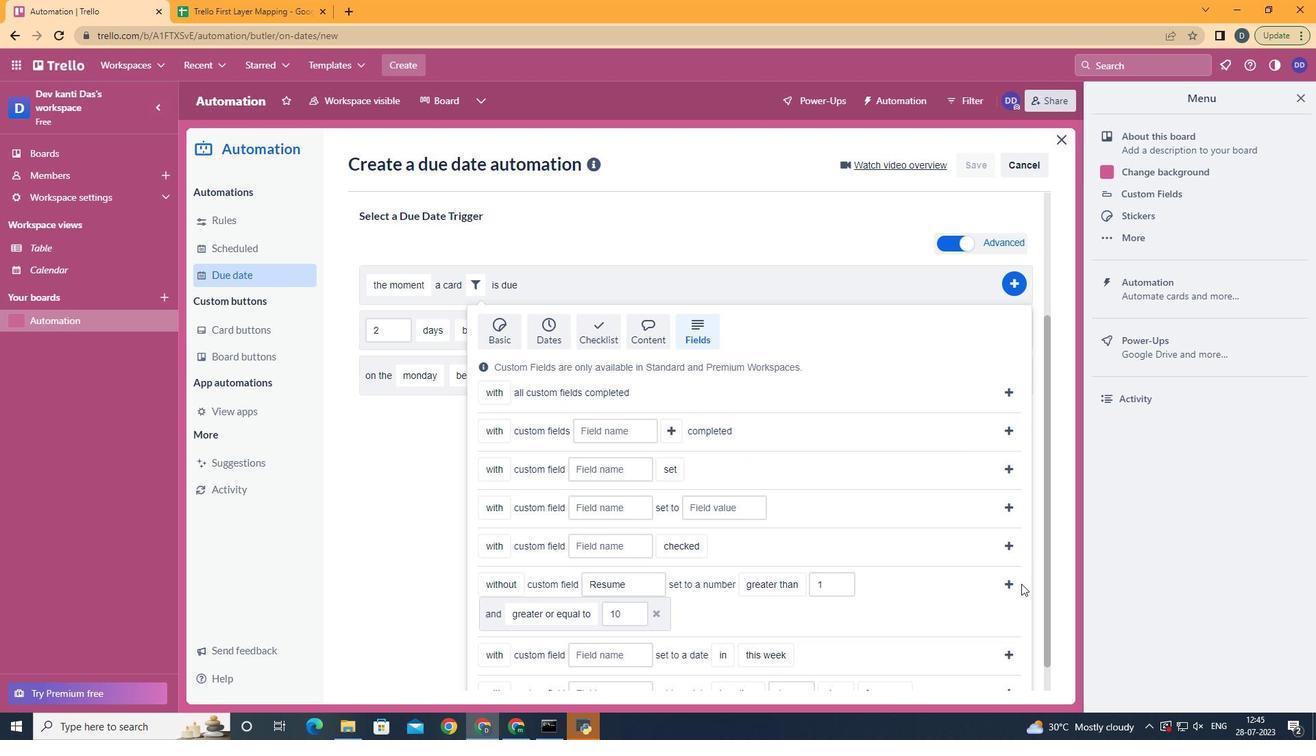 
Action: Mouse pressed left at (1015, 584)
Screenshot: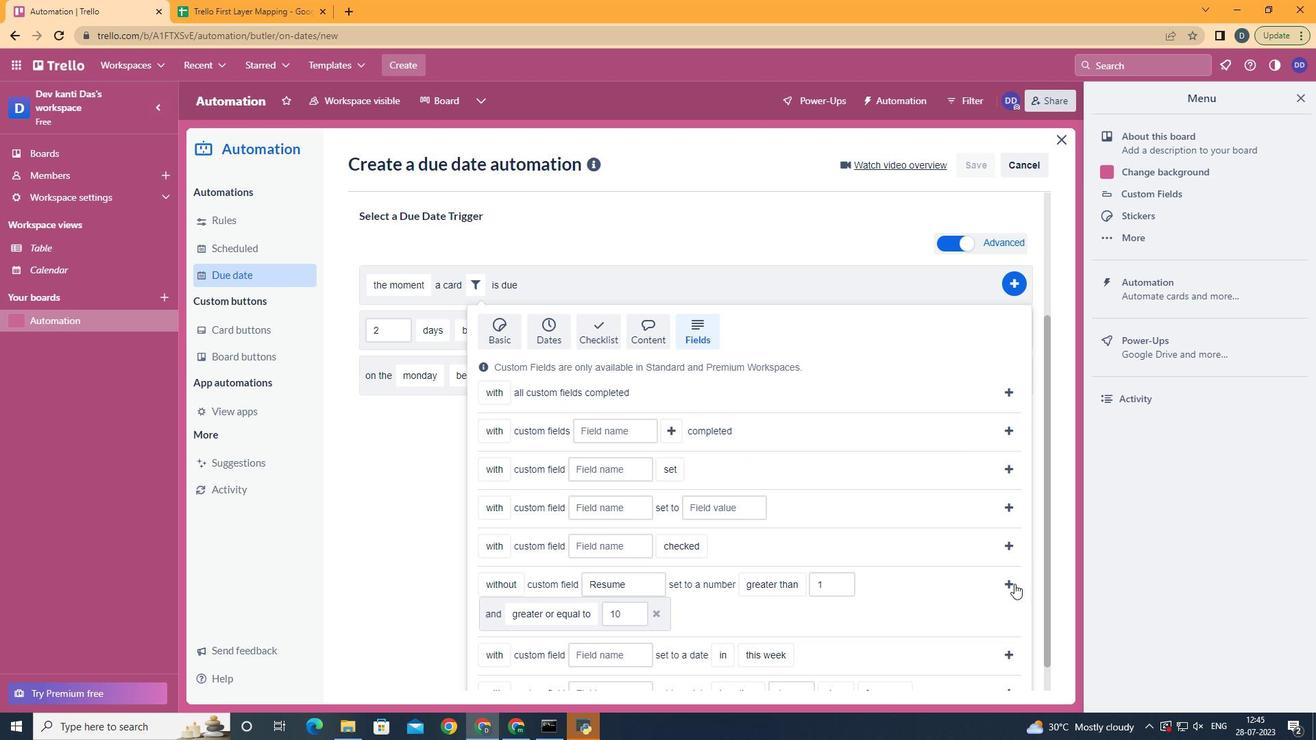 
